 Task: Change the default duration of the event settings to 20 minutes.
Action: Mouse moved to (713, 70)
Screenshot: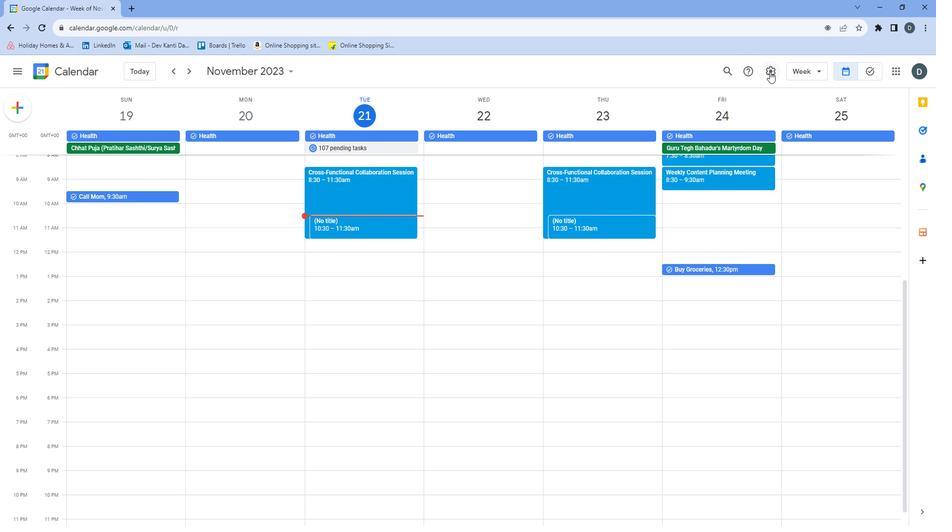 
Action: Mouse pressed left at (713, 70)
Screenshot: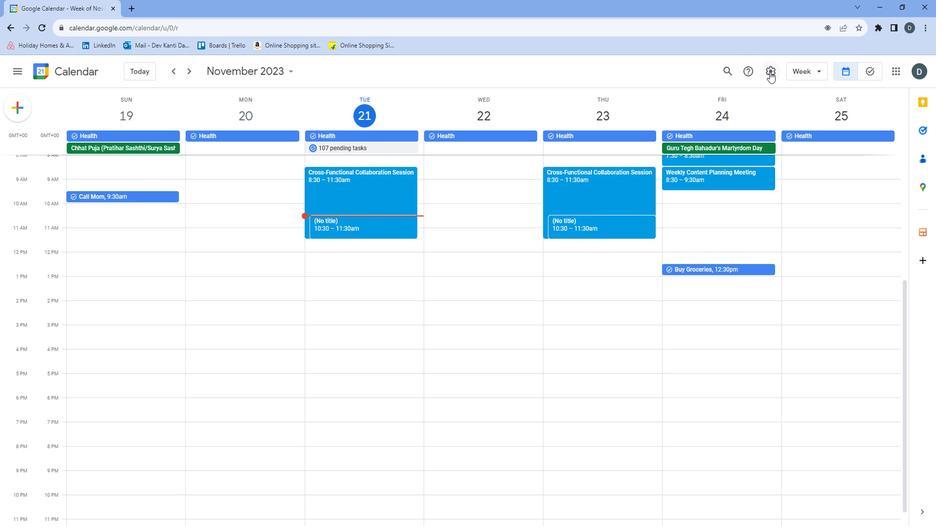 
Action: Mouse moved to (708, 87)
Screenshot: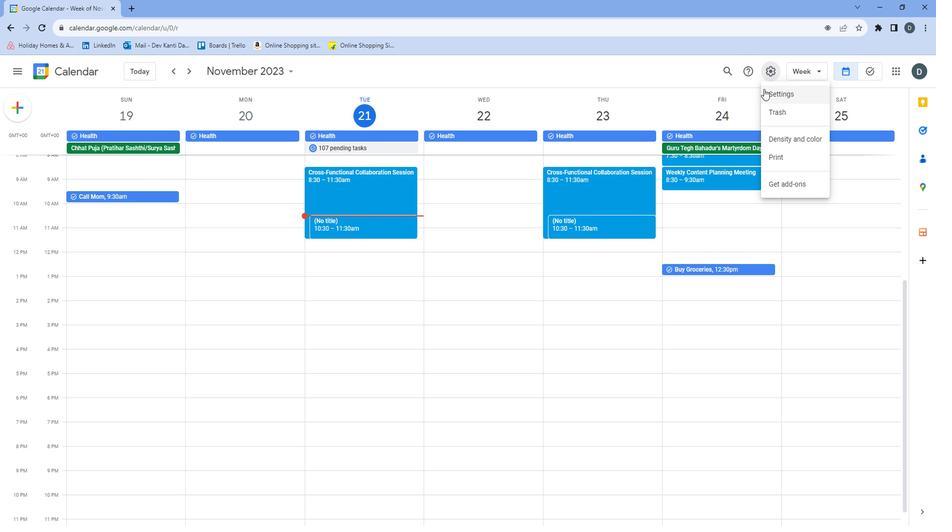 
Action: Mouse pressed left at (708, 87)
Screenshot: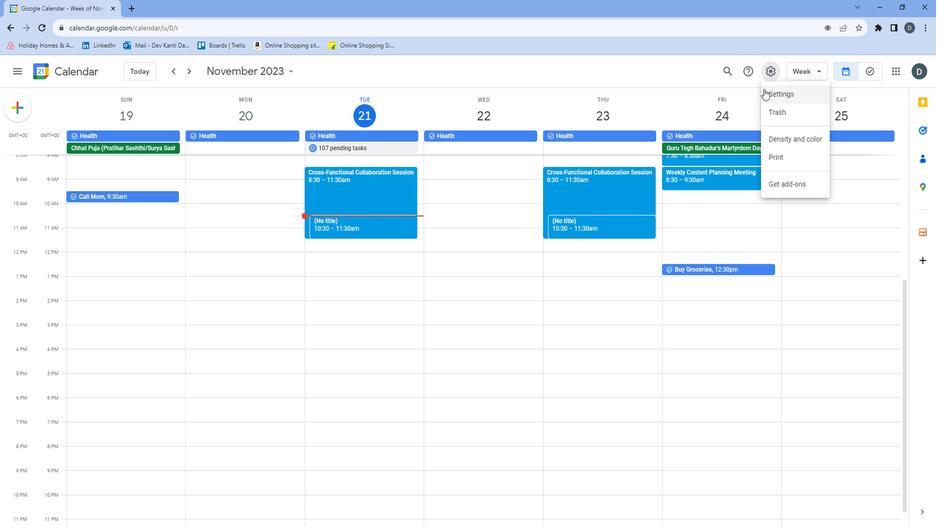 
Action: Mouse moved to (487, 291)
Screenshot: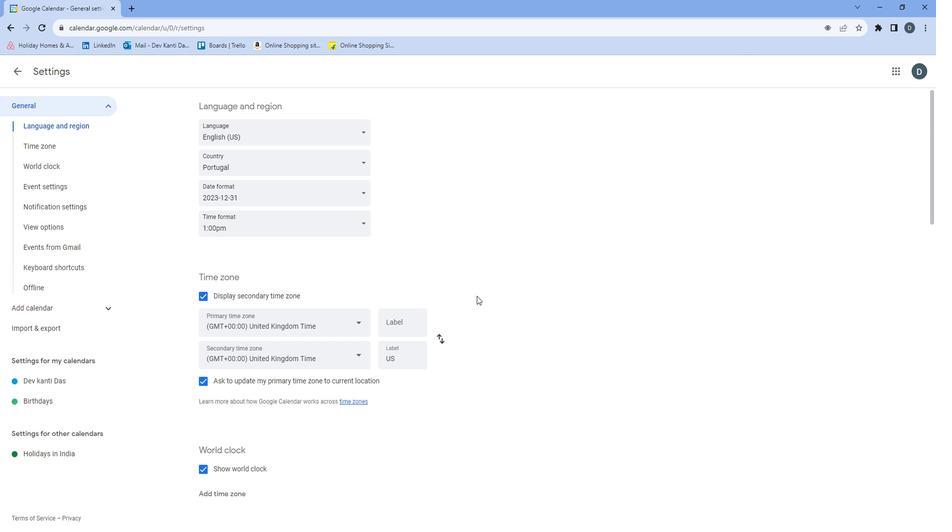 
Action: Mouse scrolled (487, 290) with delta (0, 0)
Screenshot: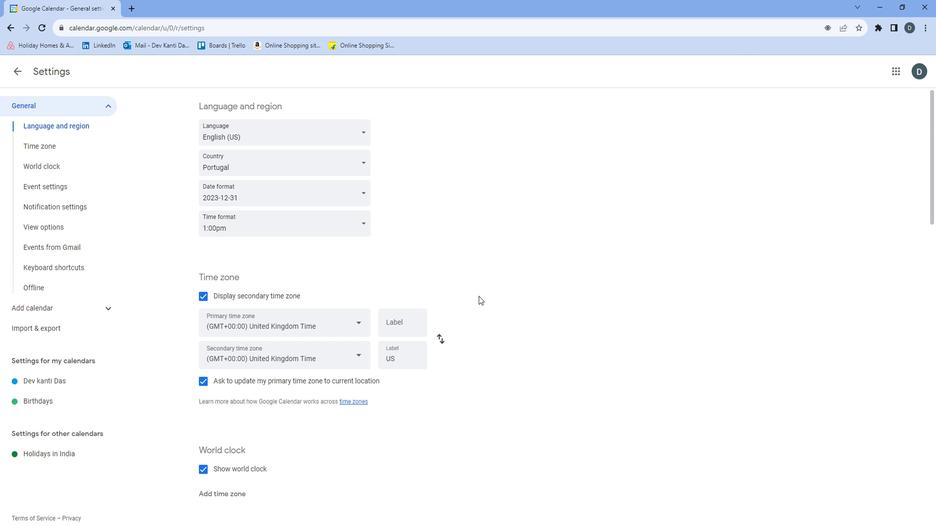 
Action: Mouse moved to (487, 291)
Screenshot: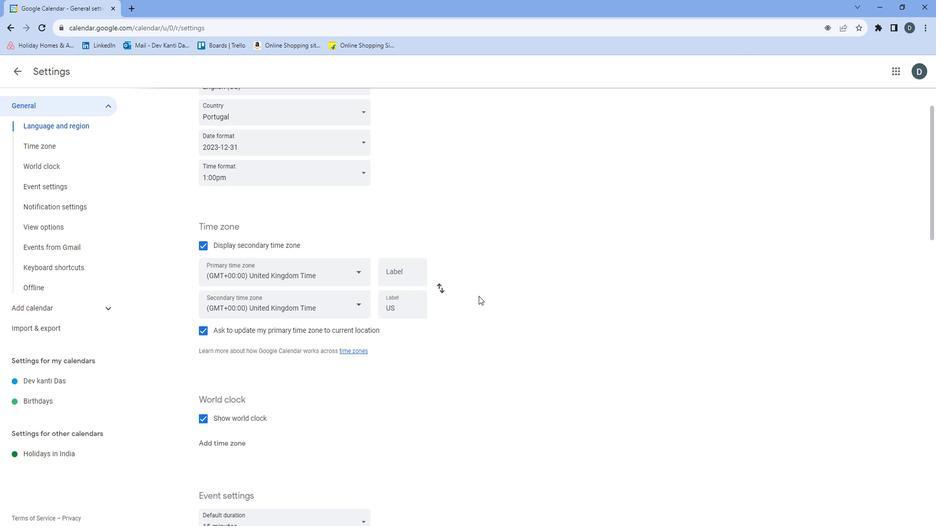 
Action: Mouse scrolled (487, 290) with delta (0, 0)
Screenshot: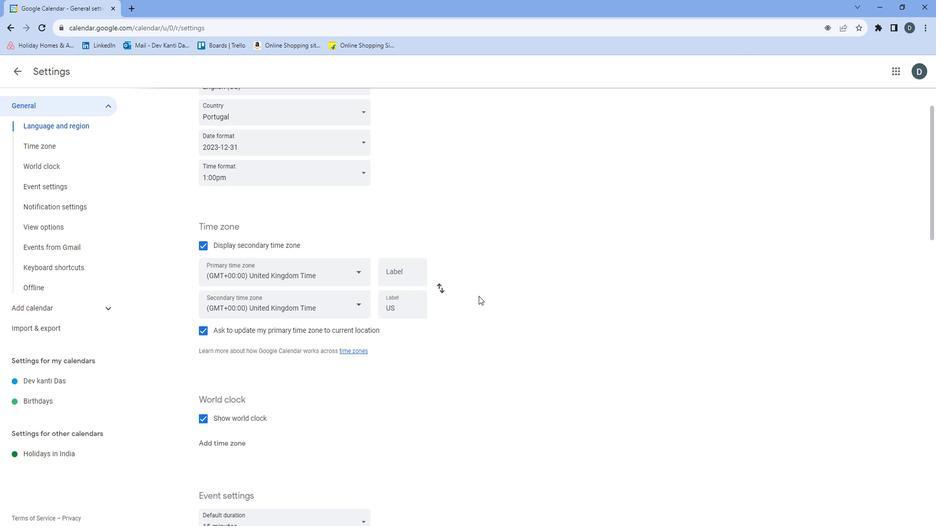 
Action: Mouse moved to (487, 293)
Screenshot: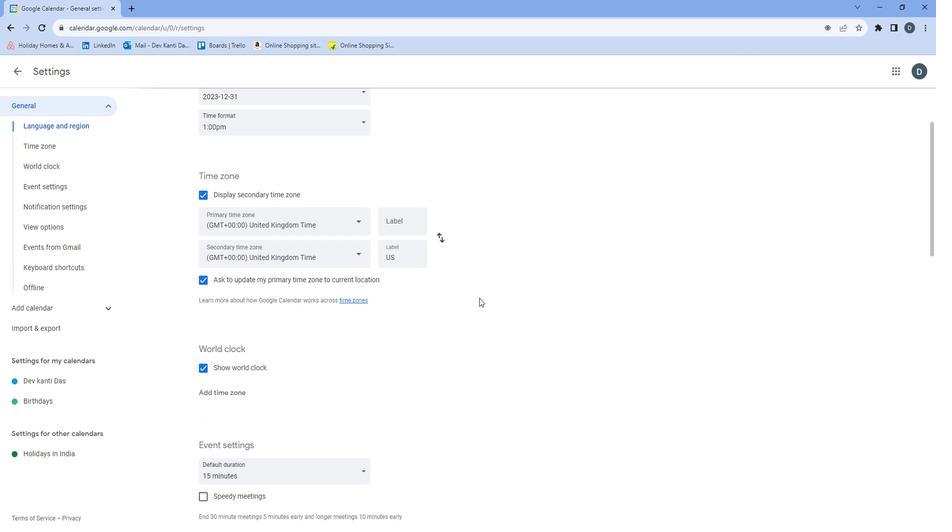 
Action: Mouse scrolled (487, 293) with delta (0, 0)
Screenshot: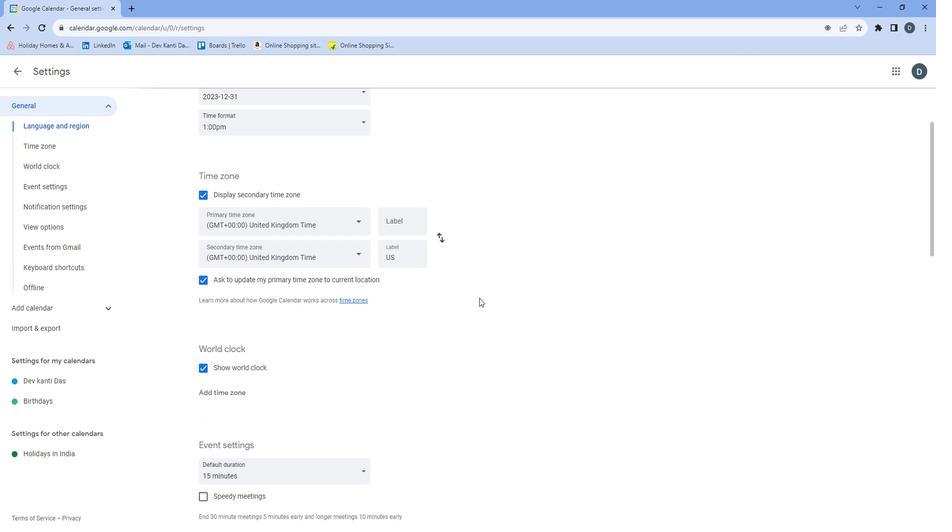 
Action: Mouse moved to (487, 300)
Screenshot: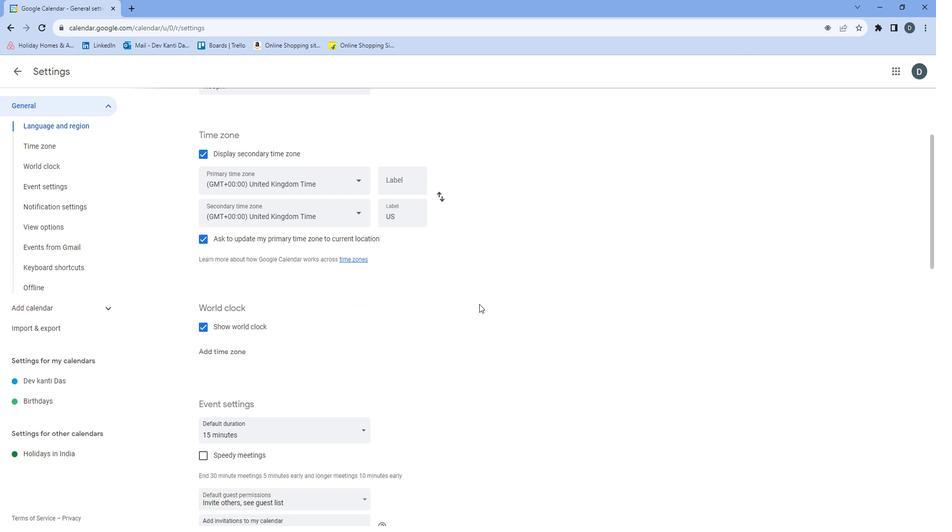 
Action: Mouse scrolled (487, 299) with delta (0, 0)
Screenshot: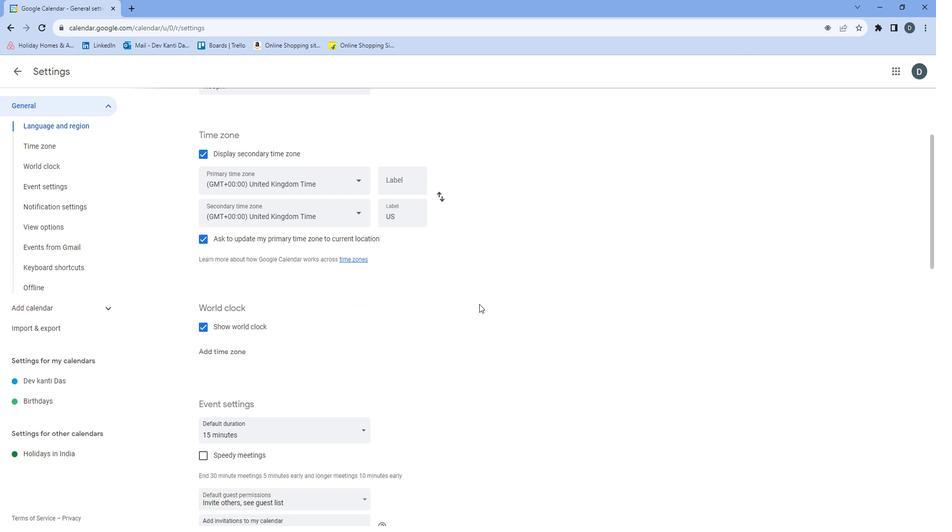 
Action: Mouse moved to (485, 303)
Screenshot: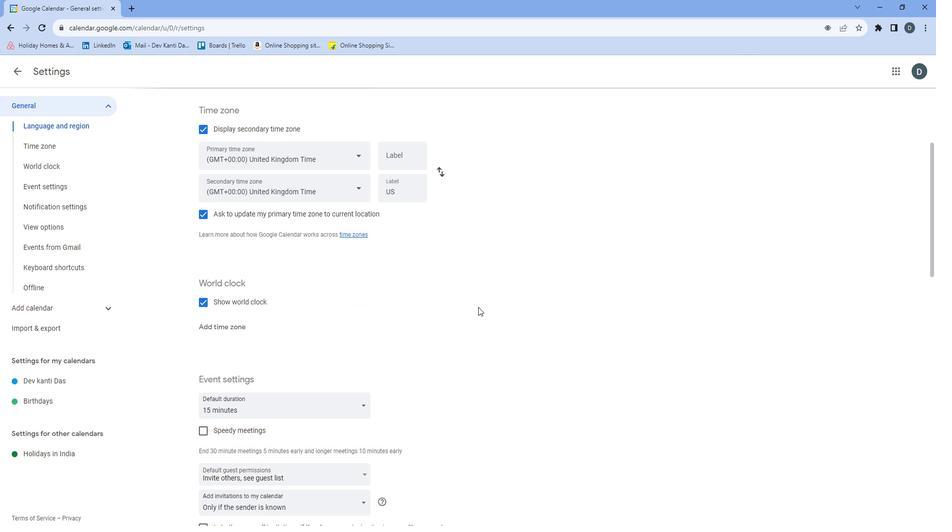 
Action: Mouse scrolled (485, 303) with delta (0, 0)
Screenshot: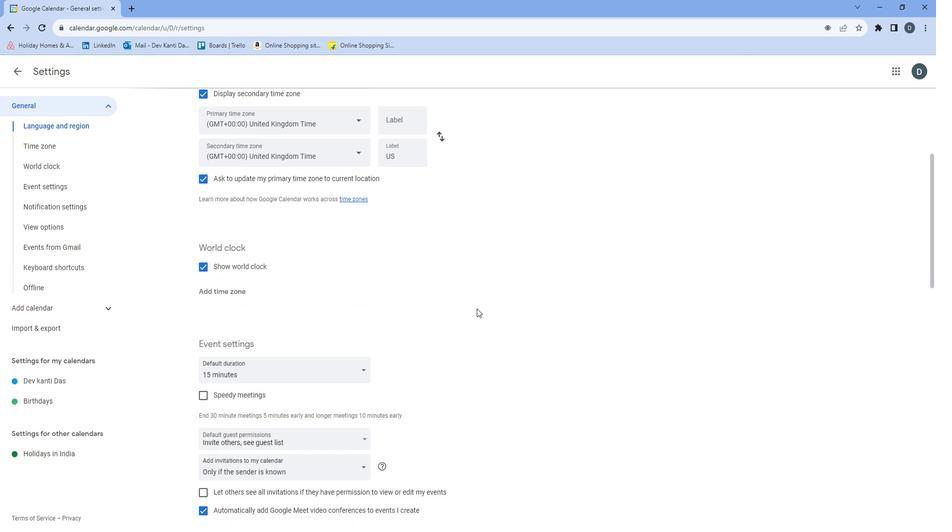 
Action: Mouse moved to (405, 311)
Screenshot: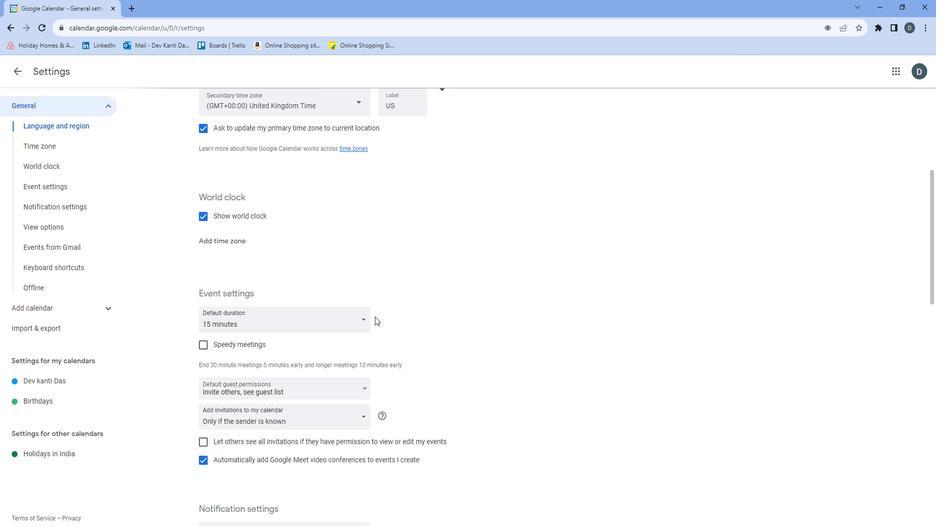 
Action: Mouse pressed left at (405, 311)
Screenshot: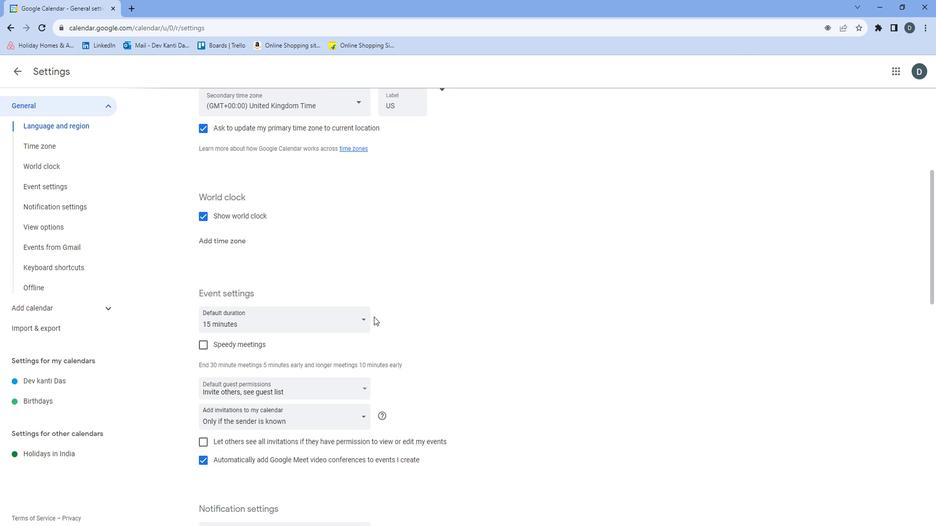 
Action: Mouse moved to (396, 311)
Screenshot: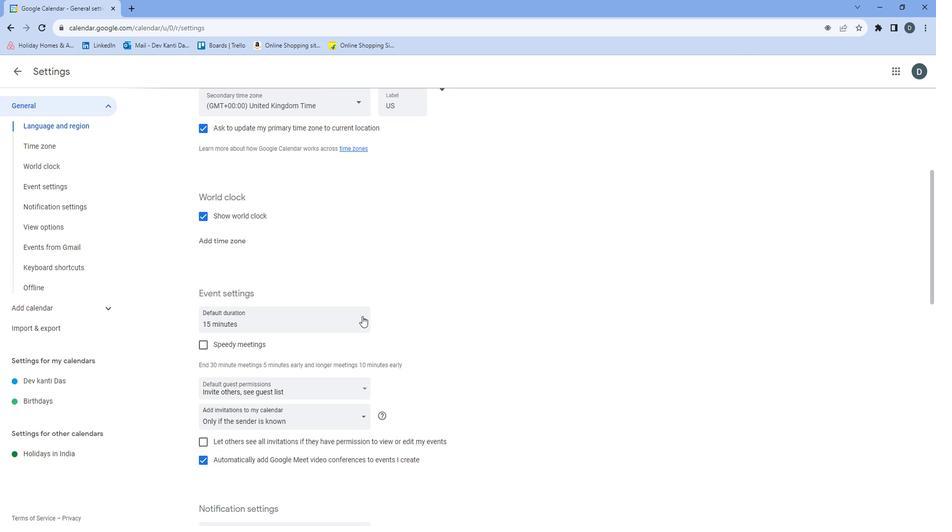 
Action: Mouse pressed left at (396, 311)
Screenshot: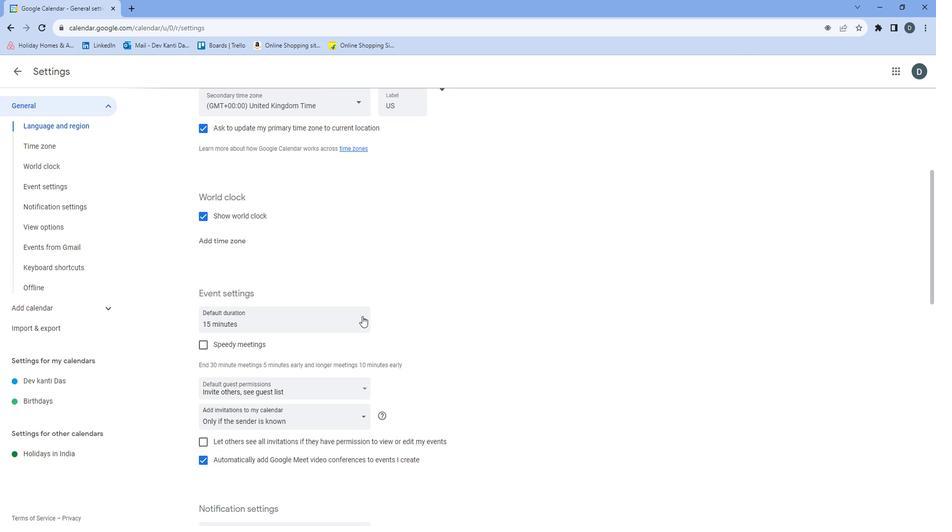 
Action: Mouse moved to (345, 364)
Screenshot: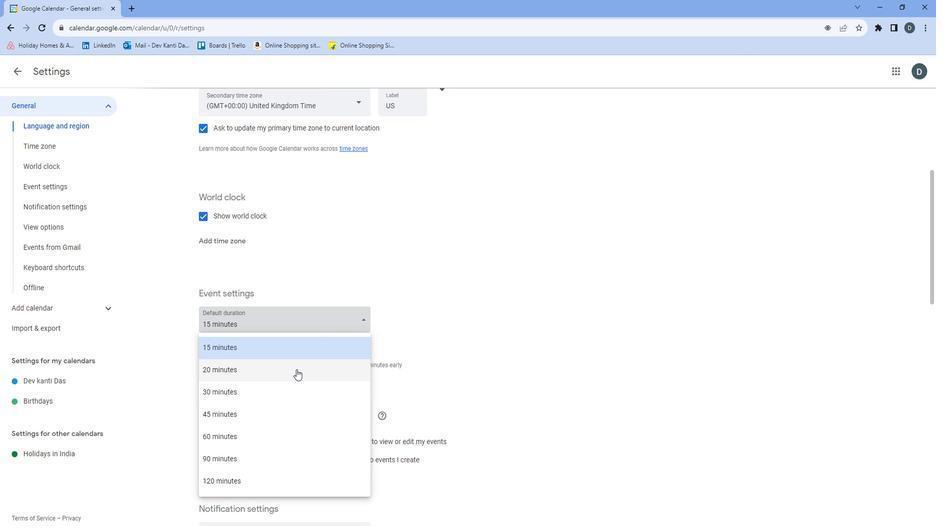 
Action: Mouse pressed left at (345, 364)
Screenshot: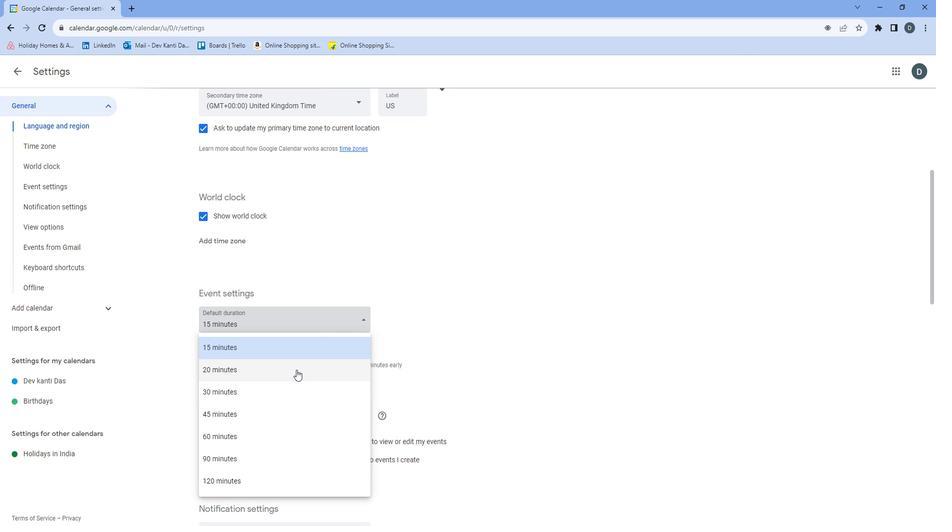 
Action: Mouse moved to (429, 302)
Screenshot: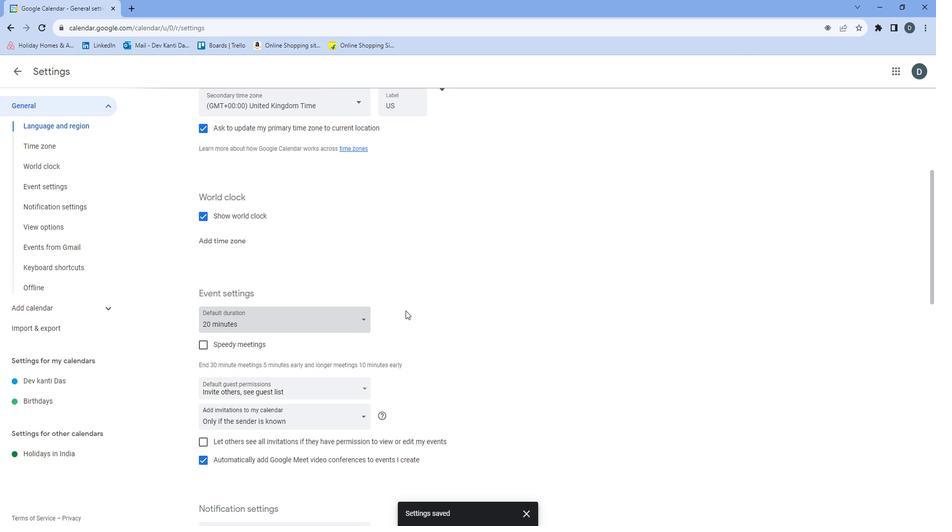 
